 Task: Visit the help and training page
Action: Mouse moved to (163, 194)
Screenshot: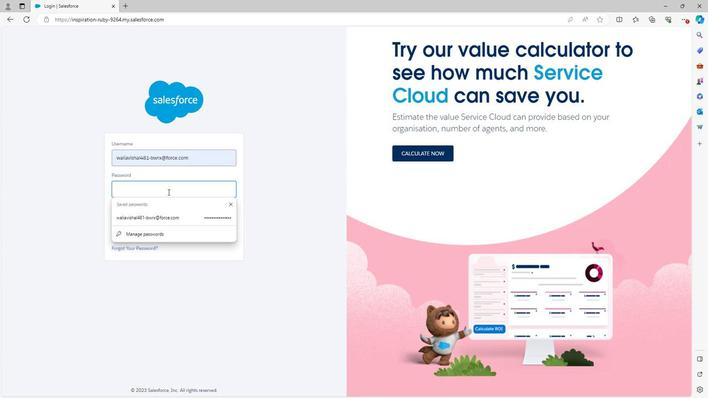 
Action: Mouse pressed left at (163, 194)
Screenshot: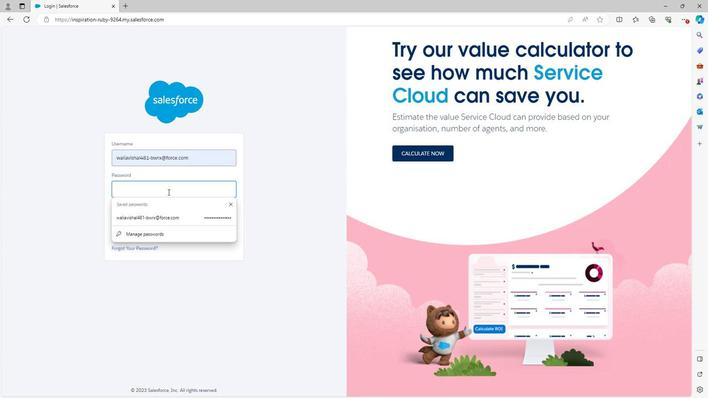 
Action: Mouse moved to (163, 194)
Screenshot: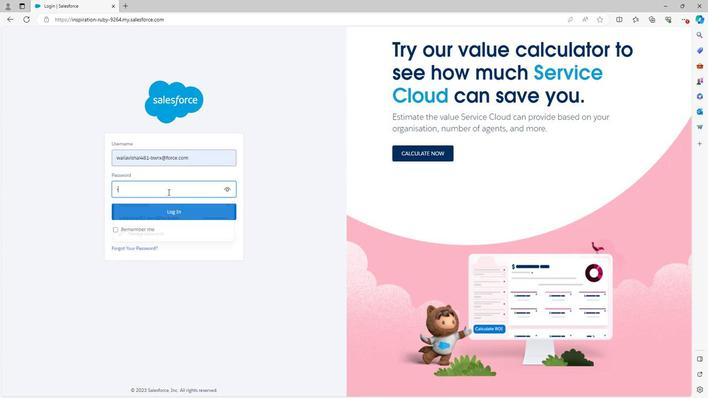 
Action: Key pressed <Key.shift><Key.shift><Key.shift>Vishalsingh<Key.shift>@123
Screenshot: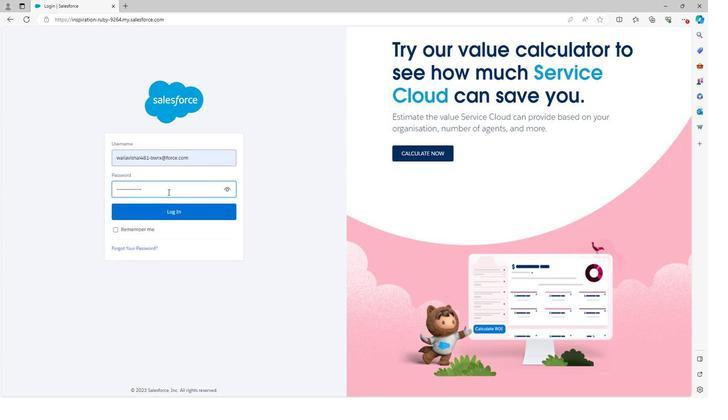 
Action: Mouse moved to (158, 218)
Screenshot: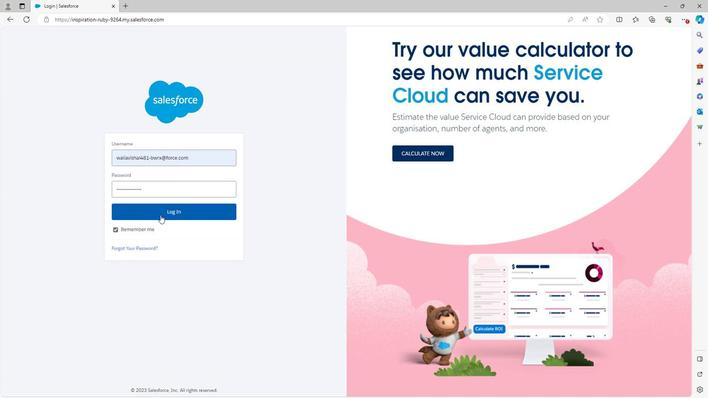
Action: Mouse pressed left at (158, 218)
Screenshot: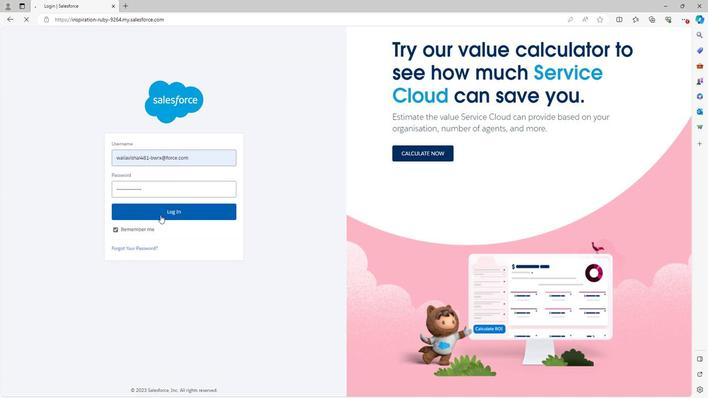 
Action: Mouse moved to (162, 209)
Screenshot: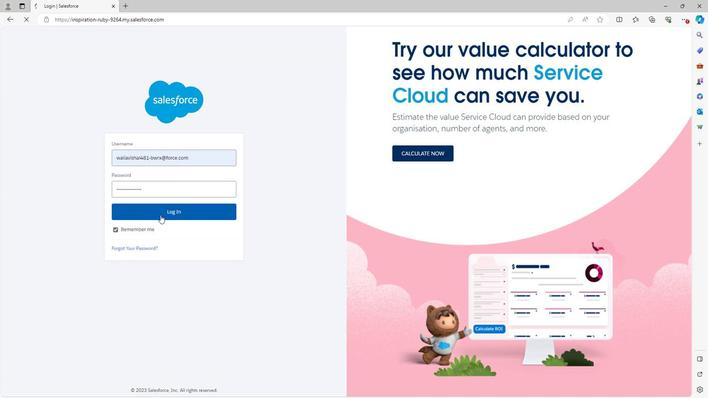 
Action: Mouse pressed left at (162, 209)
Screenshot: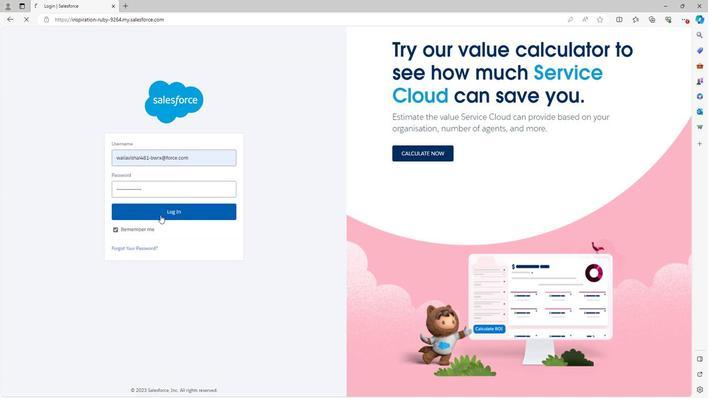 
Action: Mouse moved to (207, 185)
Screenshot: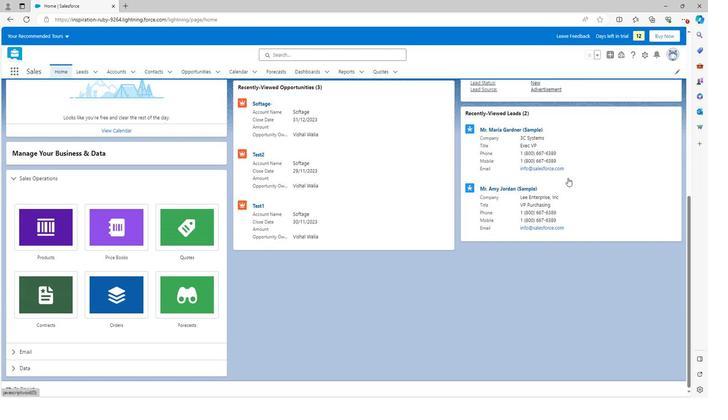 
Action: Mouse scrolled (207, 184) with delta (0, 0)
Screenshot: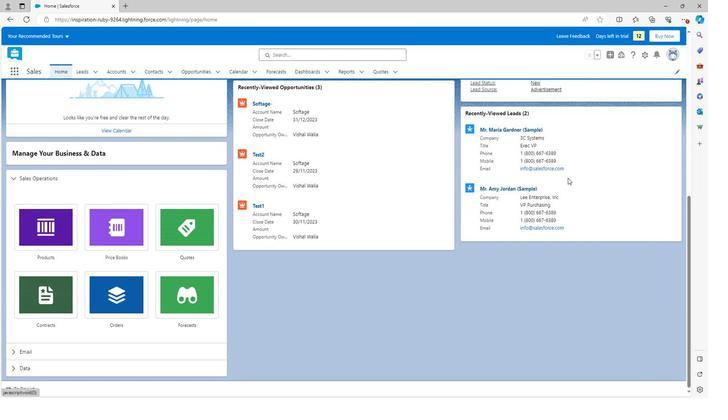 
Action: Mouse scrolled (207, 184) with delta (0, 0)
Screenshot: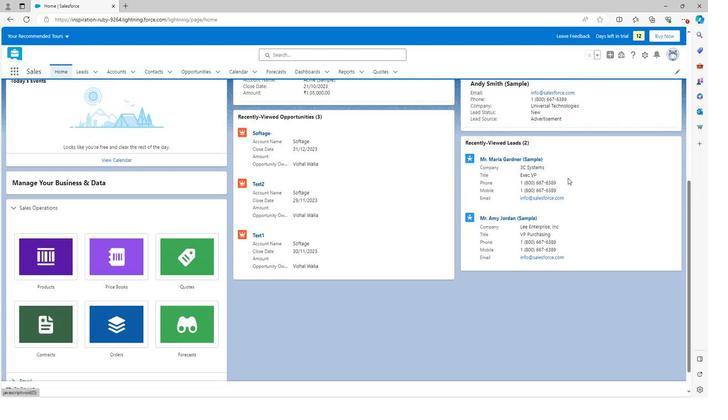 
Action: Mouse scrolled (207, 184) with delta (0, 0)
Screenshot: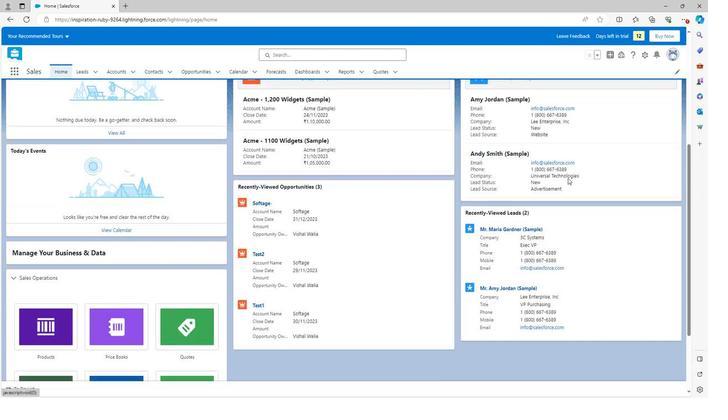 
Action: Mouse scrolled (207, 184) with delta (0, 0)
Screenshot: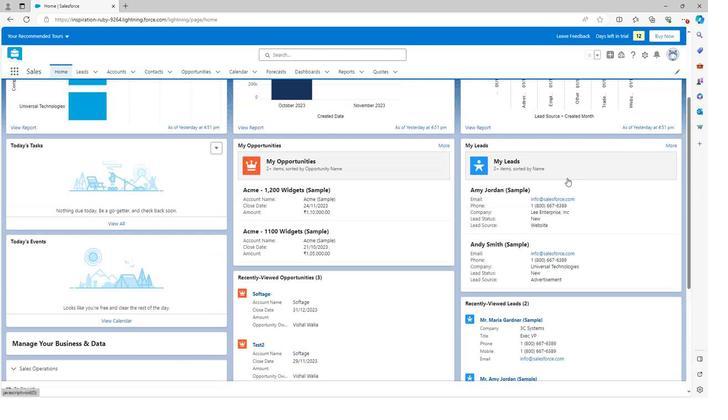 
Action: Mouse scrolled (207, 184) with delta (0, 0)
Screenshot: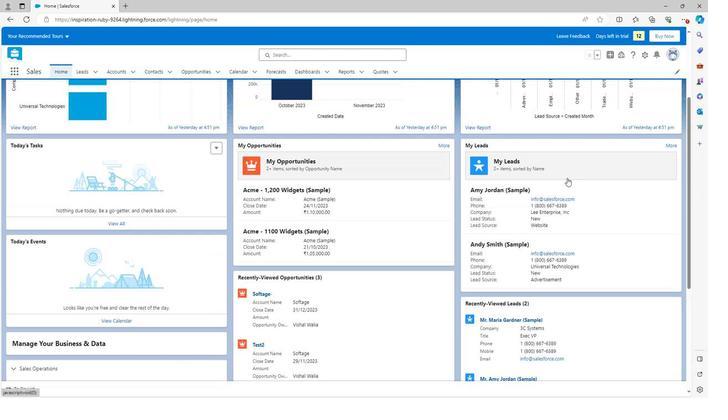 
Action: Mouse scrolled (207, 184) with delta (0, 0)
Screenshot: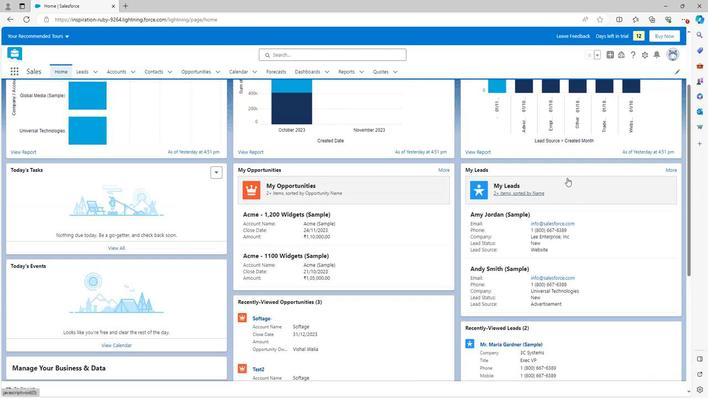 
Action: Mouse moved to (207, 185)
Screenshot: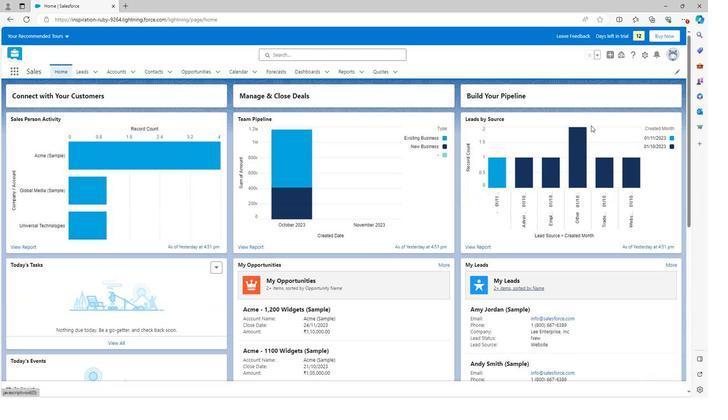 
Action: Mouse scrolled (207, 185) with delta (0, 0)
Screenshot: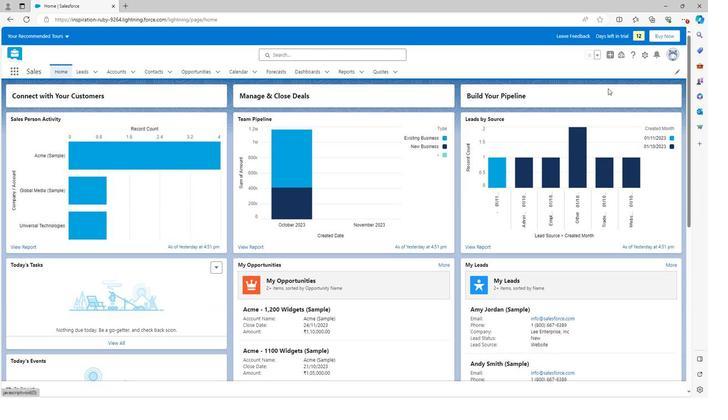 
Action: Mouse scrolled (207, 185) with delta (0, 0)
Screenshot: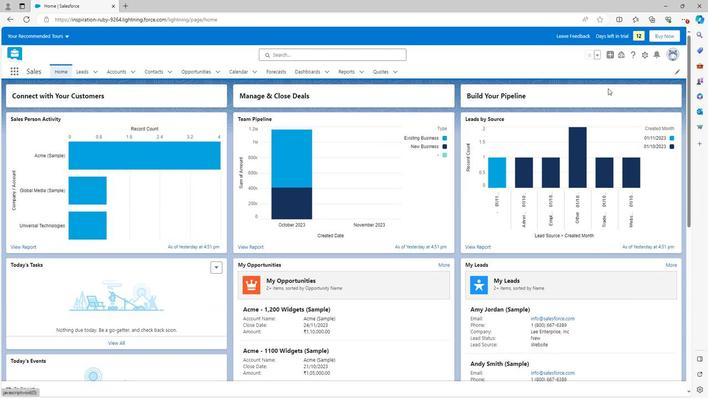 
Action: Mouse scrolled (207, 185) with delta (0, 0)
Screenshot: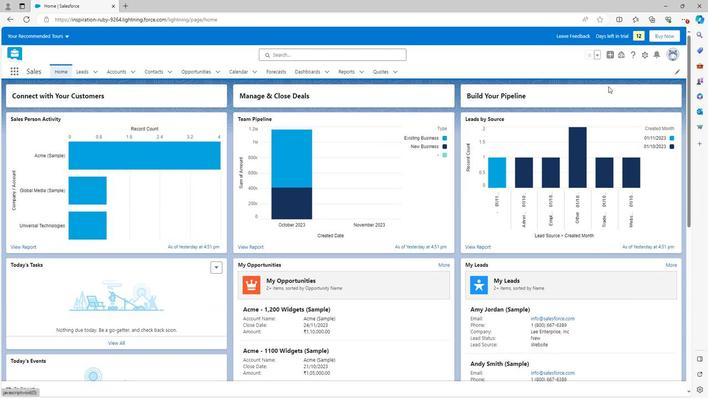
Action: Mouse scrolled (207, 185) with delta (0, 0)
Screenshot: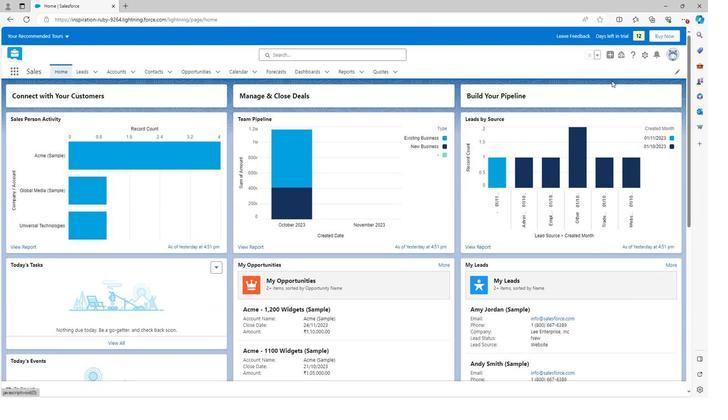 
Action: Mouse moved to (207, 185)
Screenshot: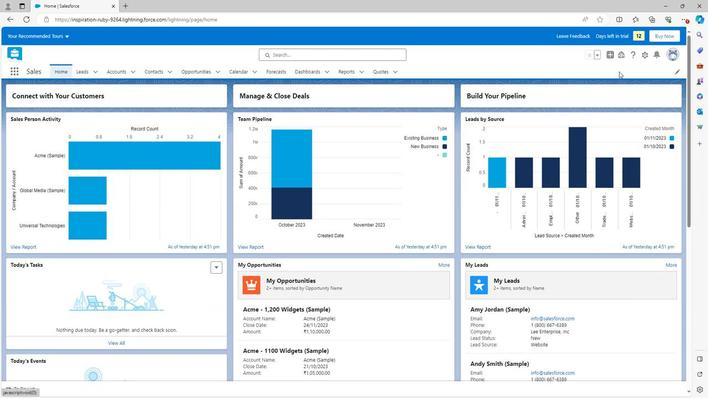
Action: Mouse scrolled (207, 185) with delta (0, 0)
Screenshot: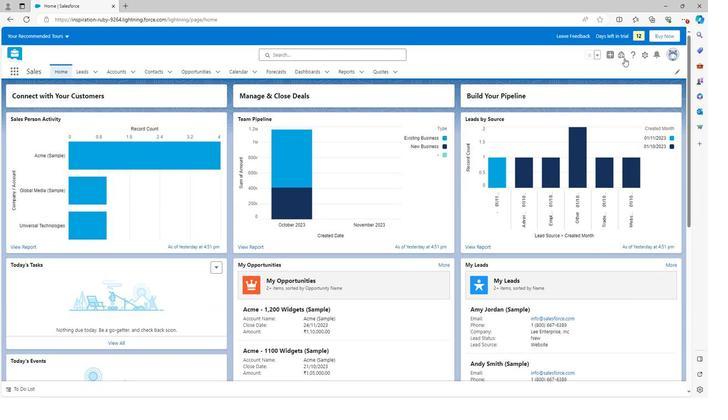 
Action: Mouse scrolled (207, 185) with delta (0, 0)
Screenshot: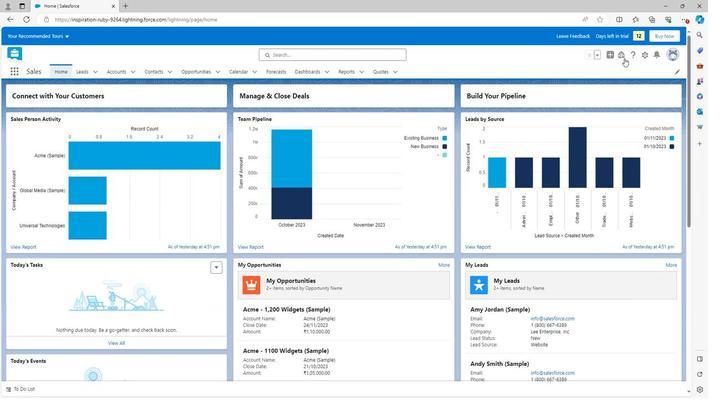 
Action: Mouse scrolled (207, 185) with delta (0, 0)
Screenshot: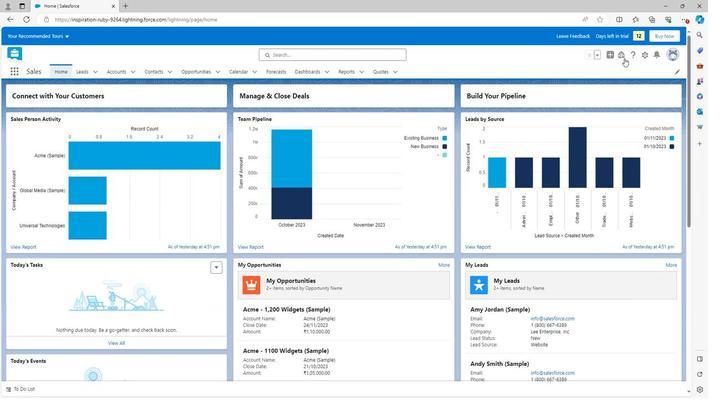 
Action: Mouse scrolled (207, 185) with delta (0, 0)
Screenshot: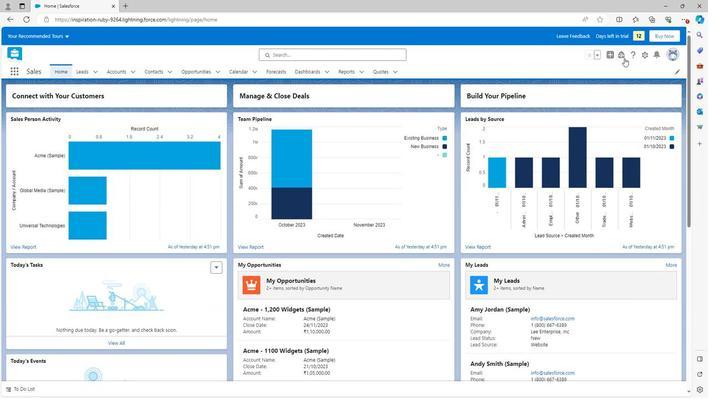 
Action: Mouse scrolled (207, 185) with delta (0, 0)
Screenshot: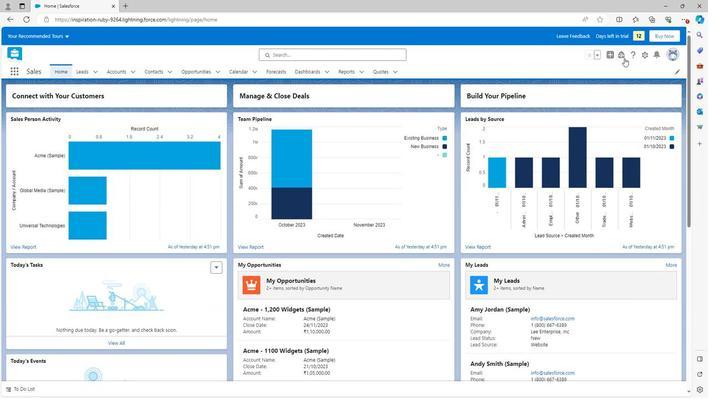 
Action: Mouse moved to (214, 105)
Screenshot: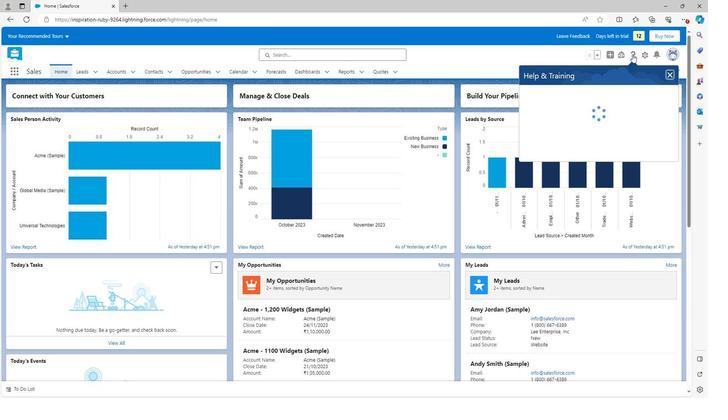 
Action: Mouse pressed left at (214, 105)
Screenshot: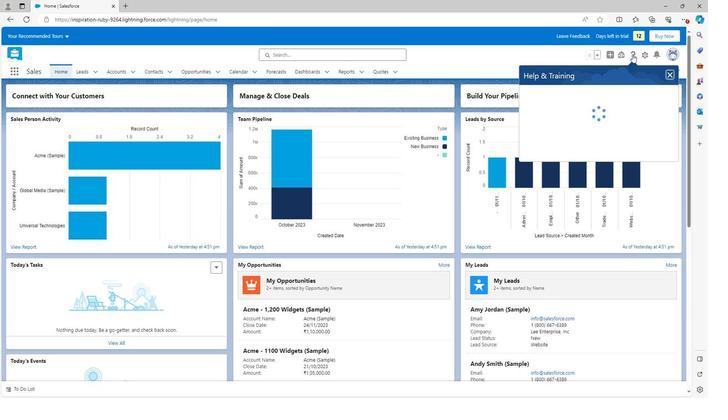 
Action: Mouse moved to (212, 218)
Screenshot: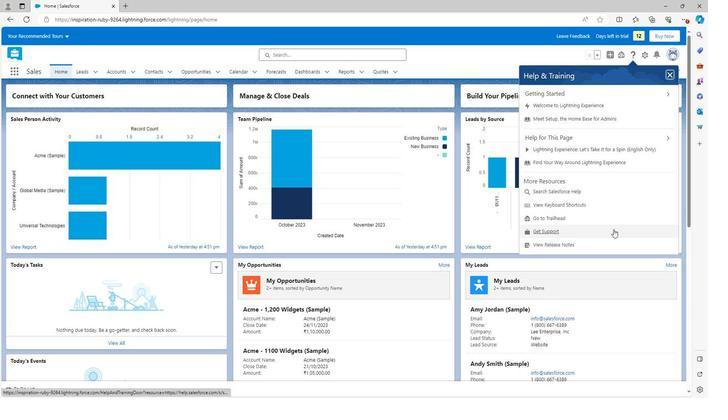 
Action: Mouse scrolled (212, 218) with delta (0, 0)
Screenshot: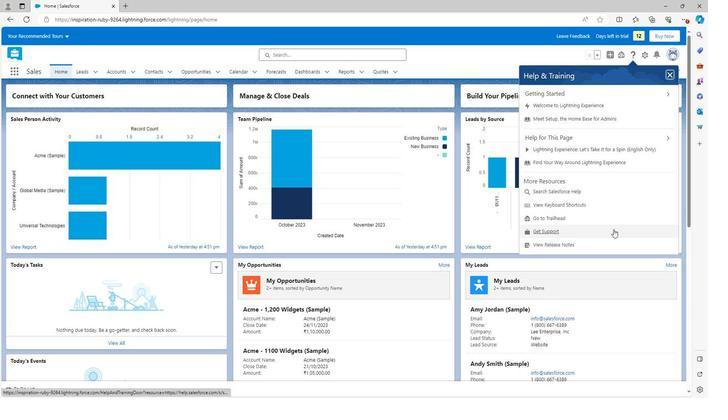 
Action: Mouse scrolled (212, 218) with delta (0, 0)
Screenshot: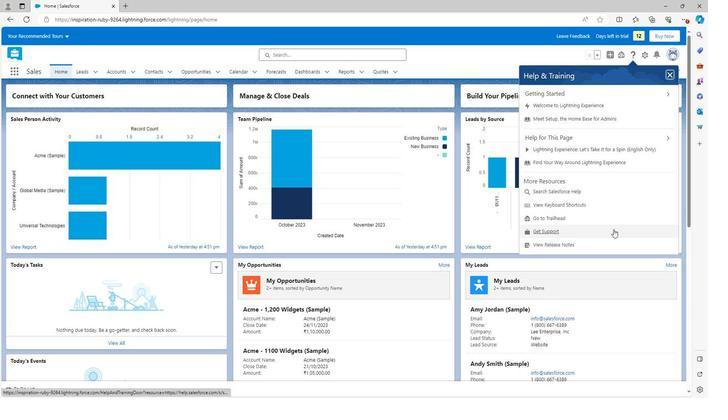 
